 Task: Add a condition where "Brand Is not AI" in unsolved tickets in your groups.
Action: Mouse moved to (135, 407)
Screenshot: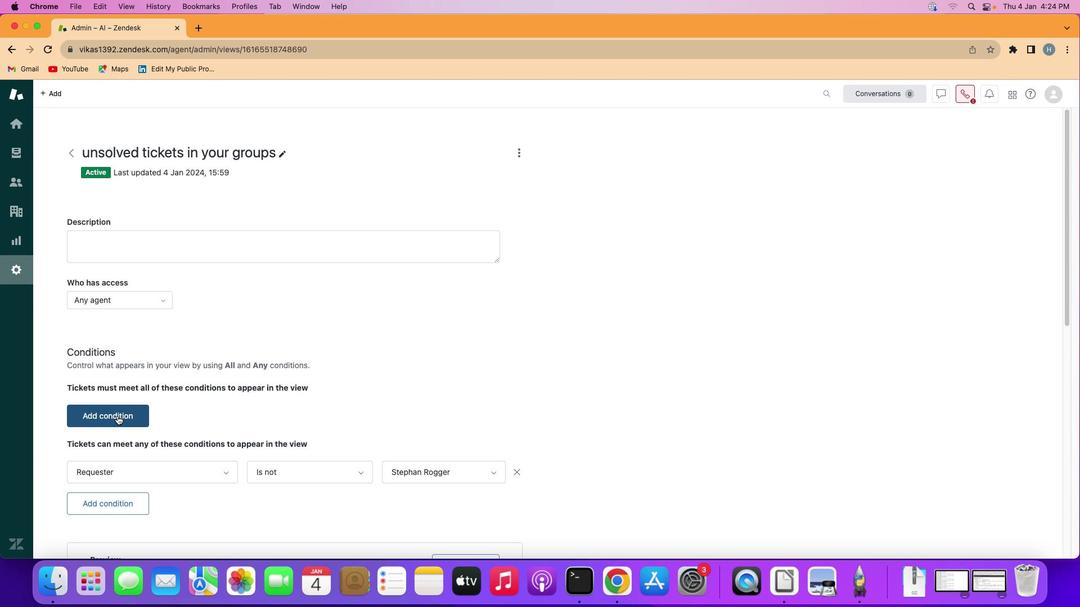 
Action: Mouse pressed left at (135, 407)
Screenshot: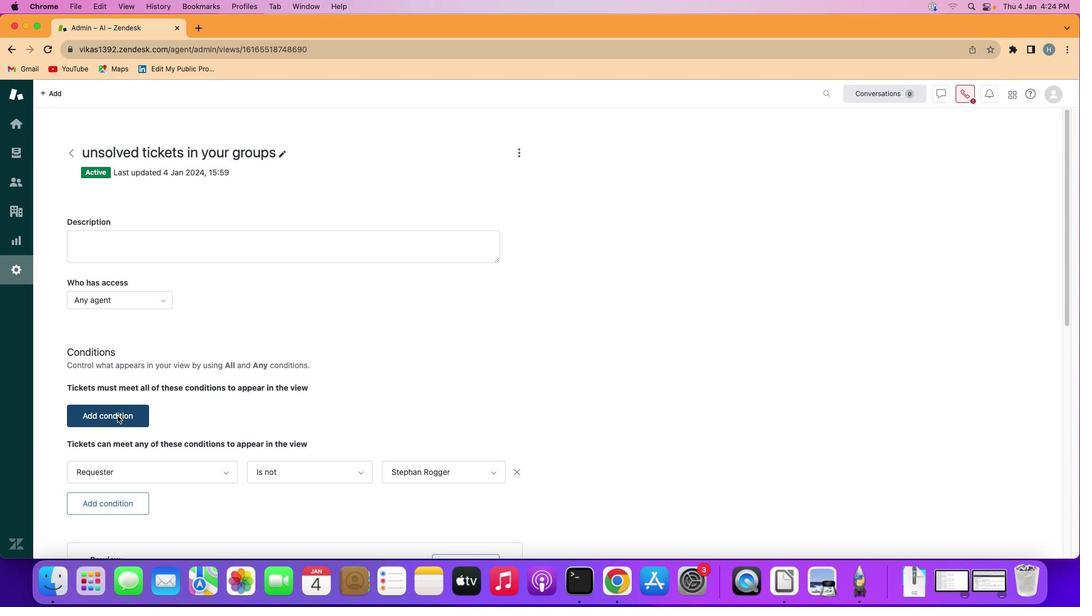
Action: Mouse moved to (172, 409)
Screenshot: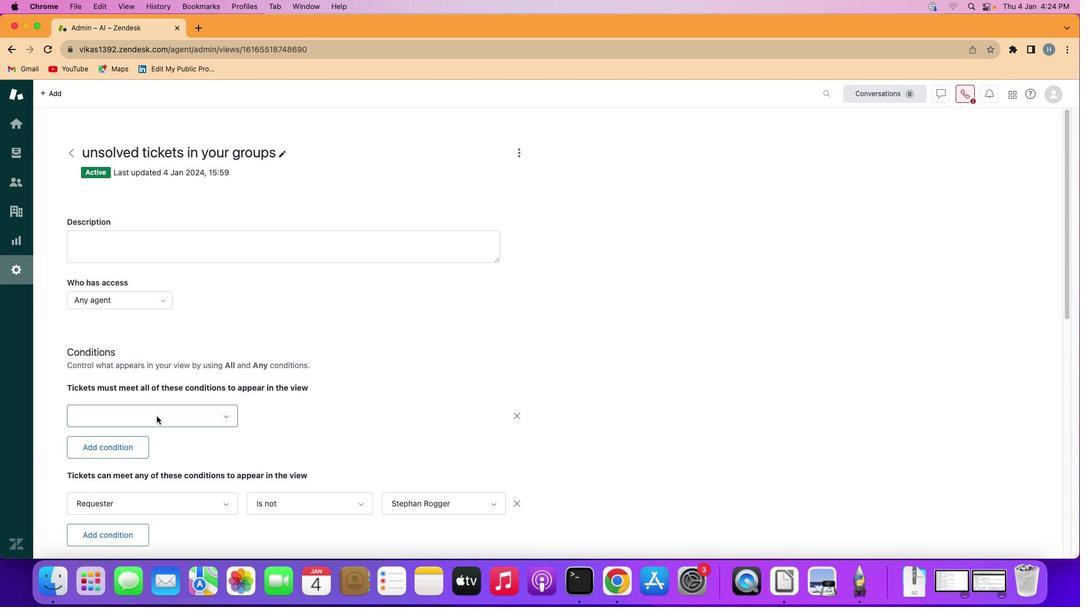 
Action: Mouse pressed left at (172, 409)
Screenshot: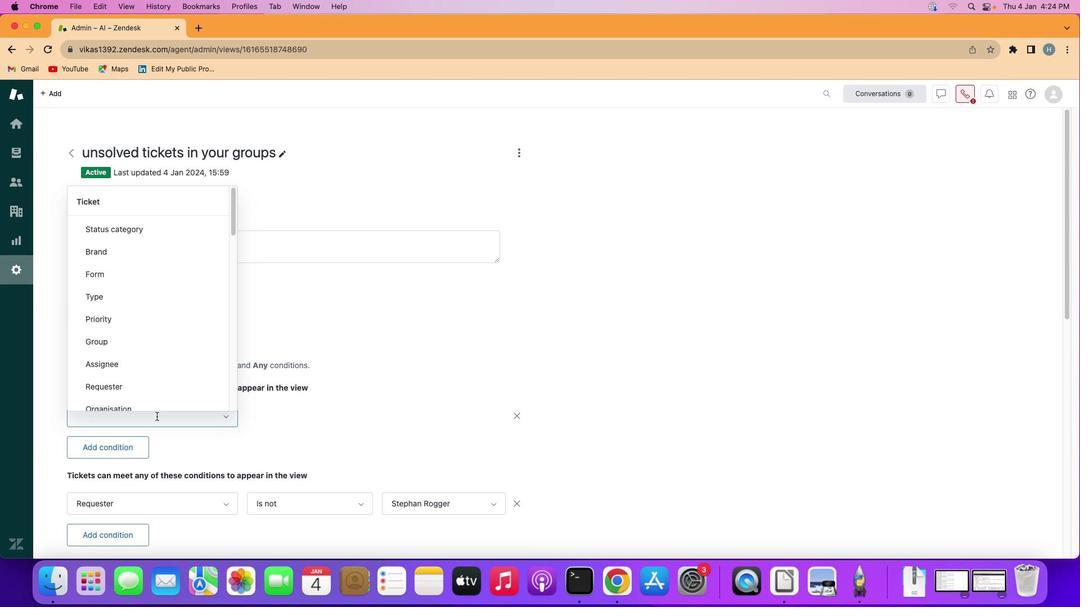 
Action: Mouse moved to (168, 257)
Screenshot: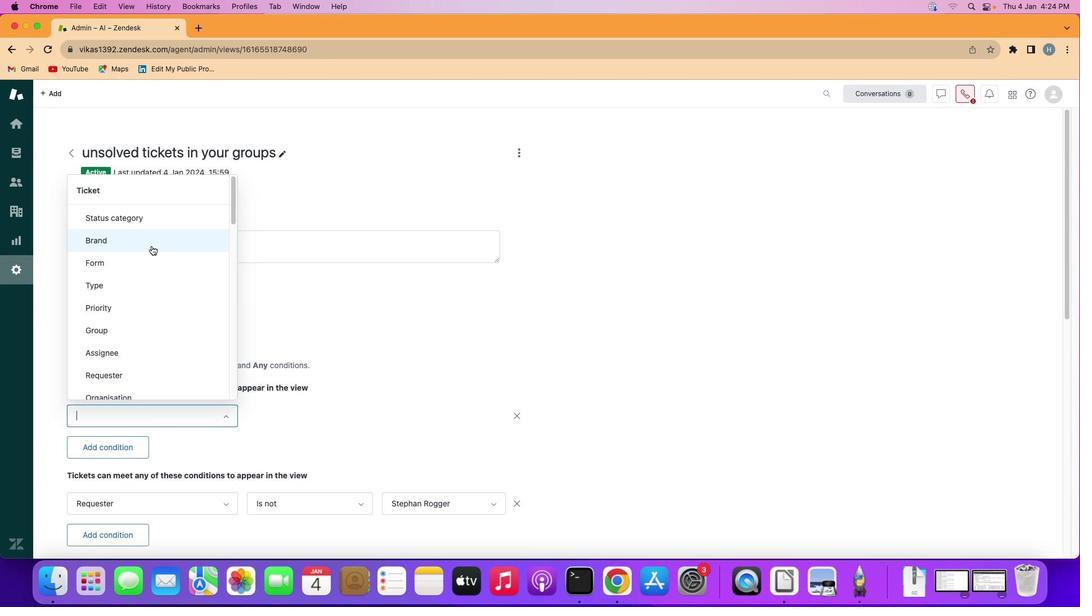 
Action: Mouse pressed left at (168, 257)
Screenshot: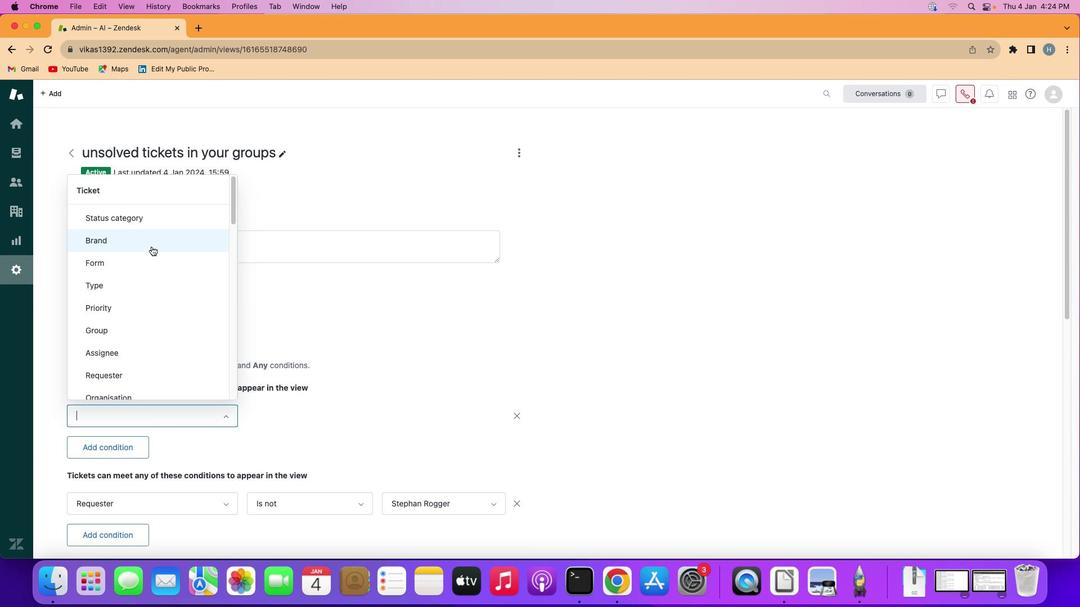 
Action: Mouse moved to (297, 406)
Screenshot: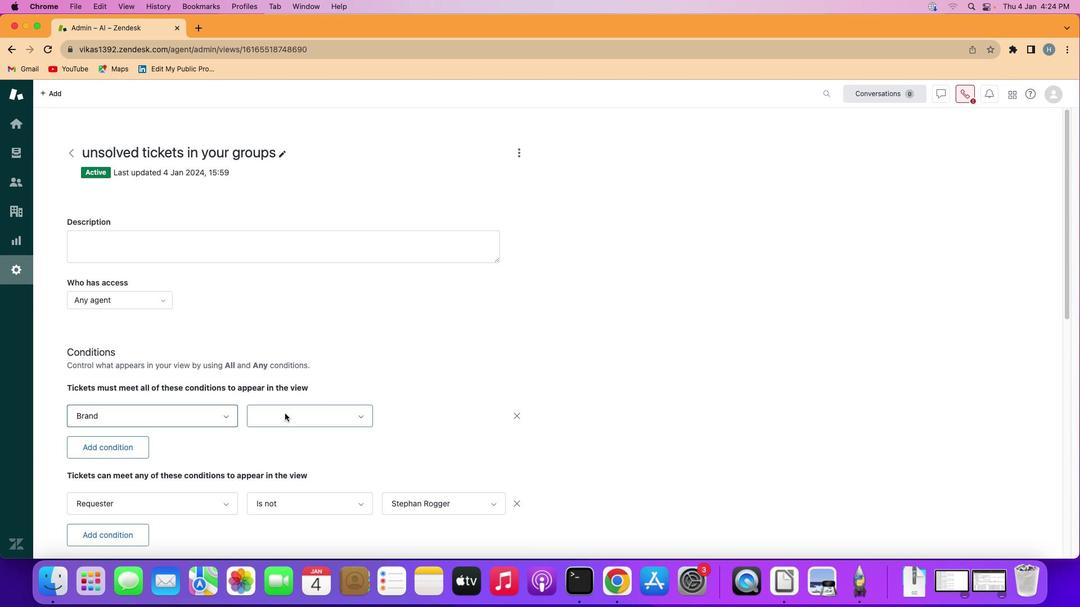 
Action: Mouse pressed left at (297, 406)
Screenshot: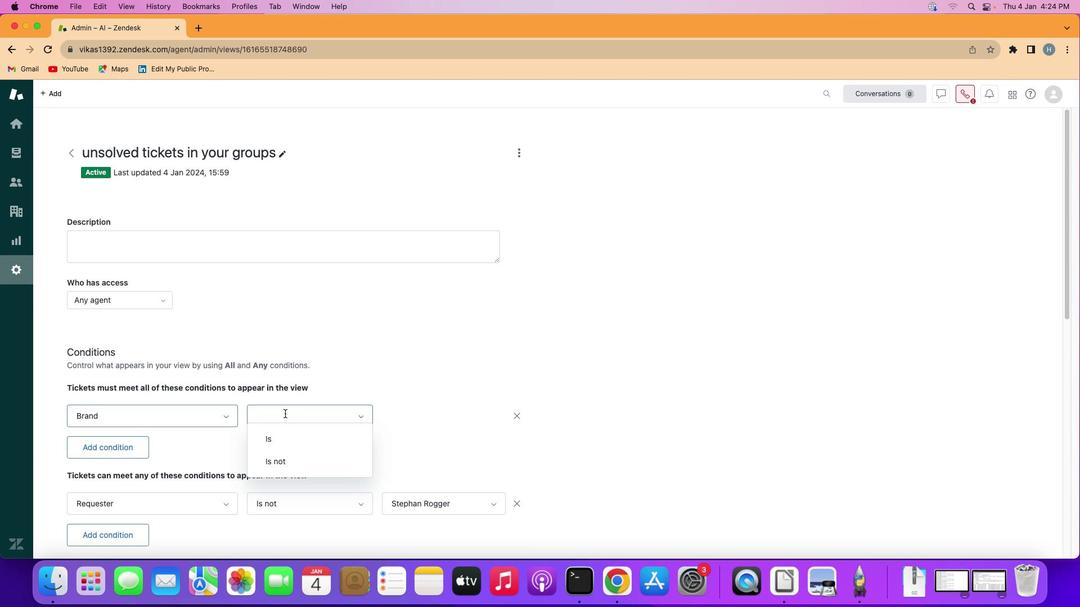 
Action: Mouse moved to (308, 450)
Screenshot: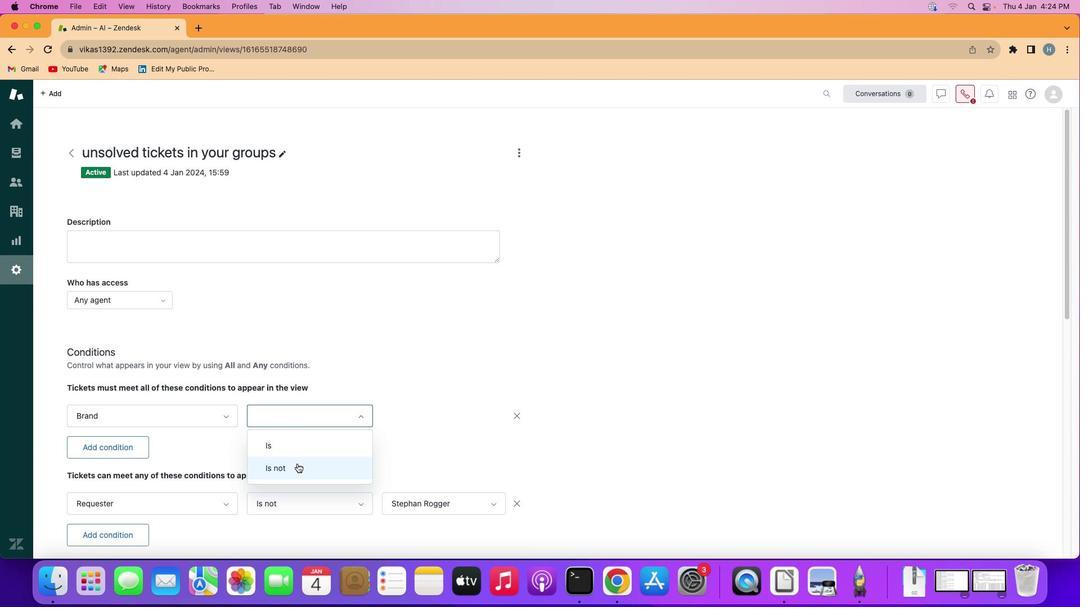 
Action: Mouse pressed left at (308, 450)
Screenshot: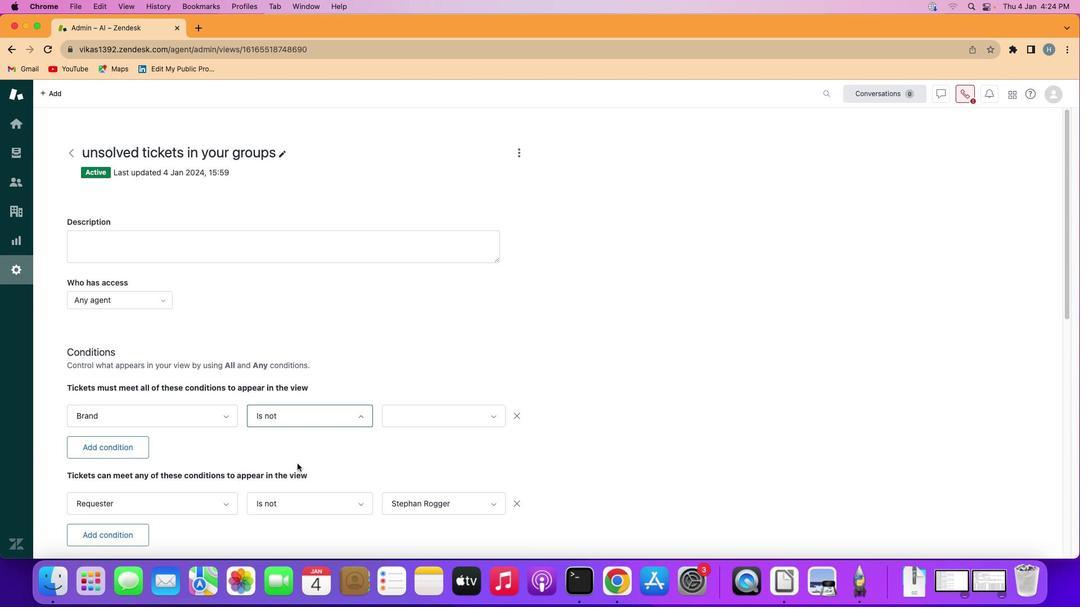
Action: Mouse moved to (419, 407)
Screenshot: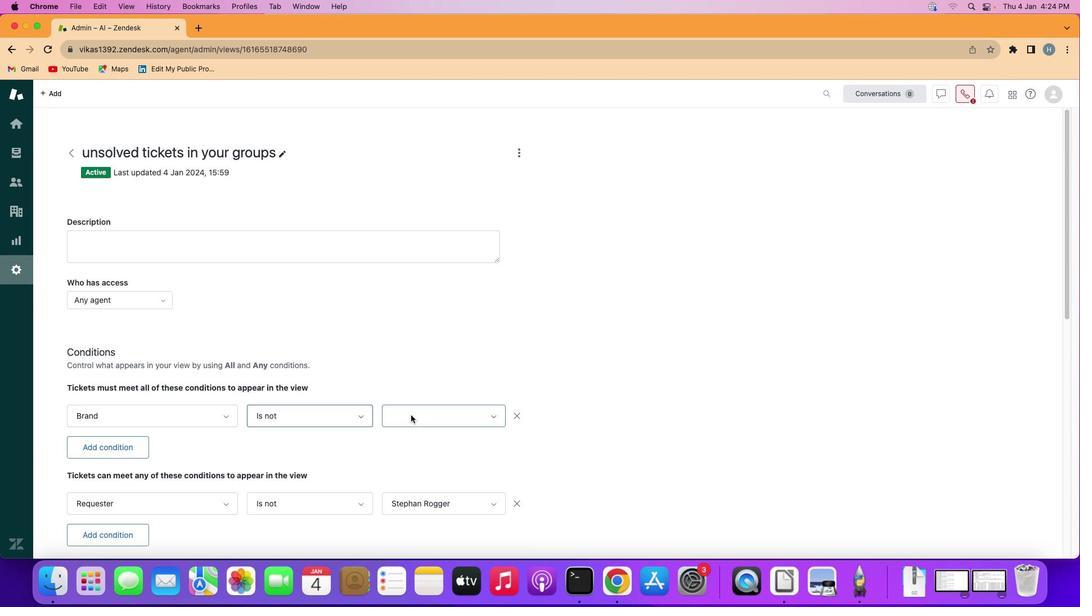 
Action: Mouse pressed left at (419, 407)
Screenshot: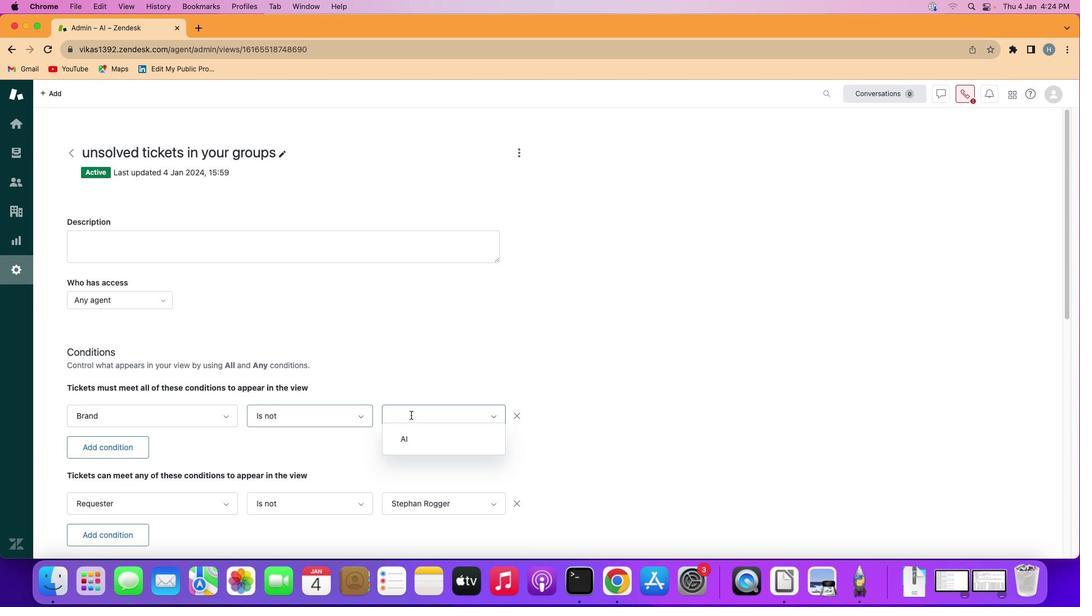 
Action: Mouse moved to (424, 434)
Screenshot: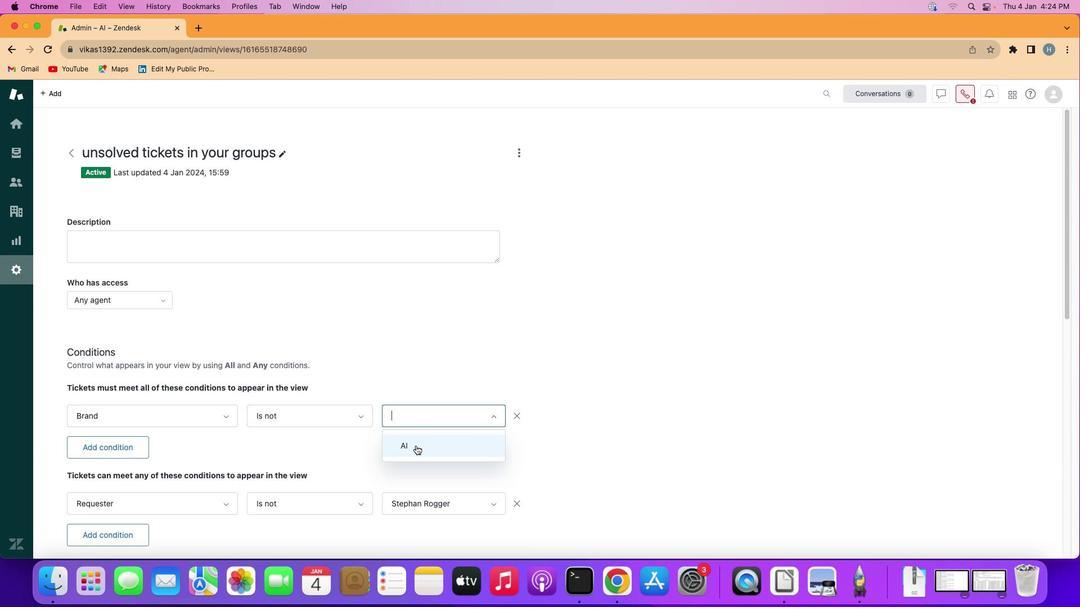 
Action: Mouse pressed left at (424, 434)
Screenshot: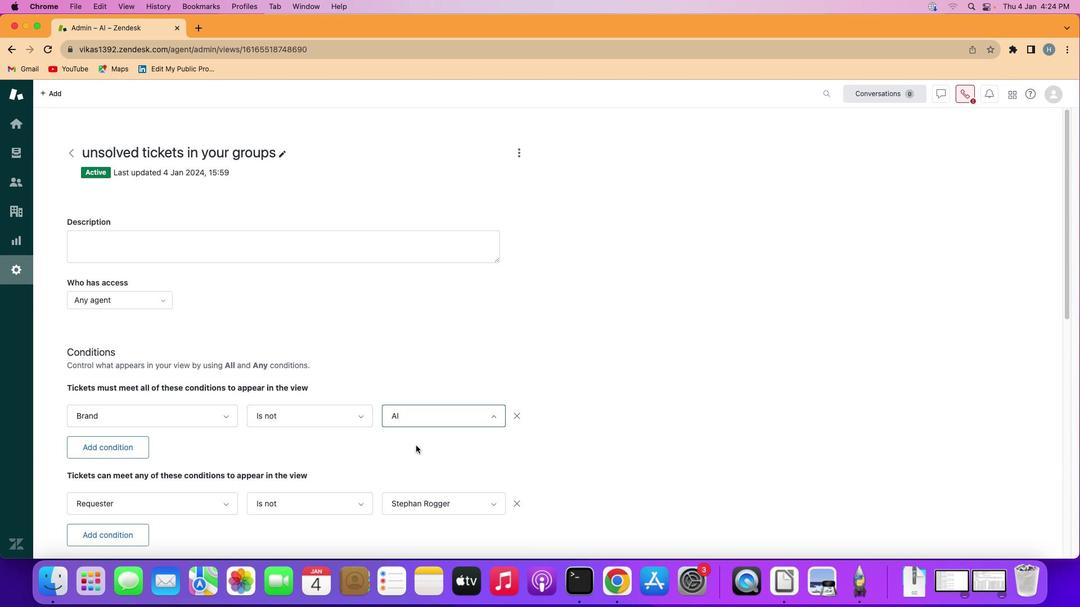 
Action: Mouse moved to (421, 433)
Screenshot: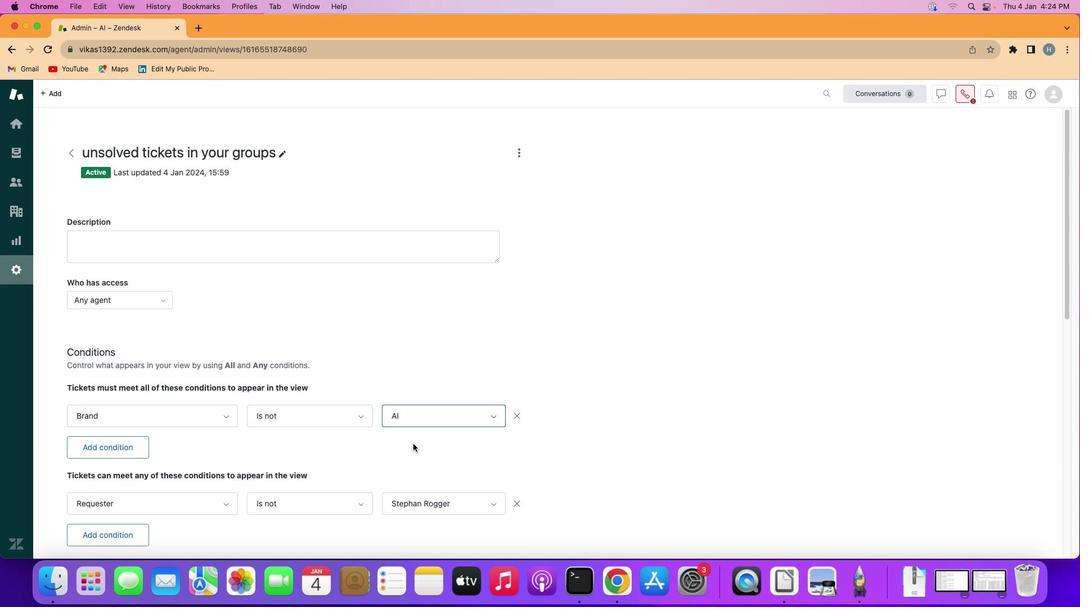 
